 Task: Use Horse Snort Effect in this video Movie B.mp4
Action: Mouse moved to (314, 113)
Screenshot: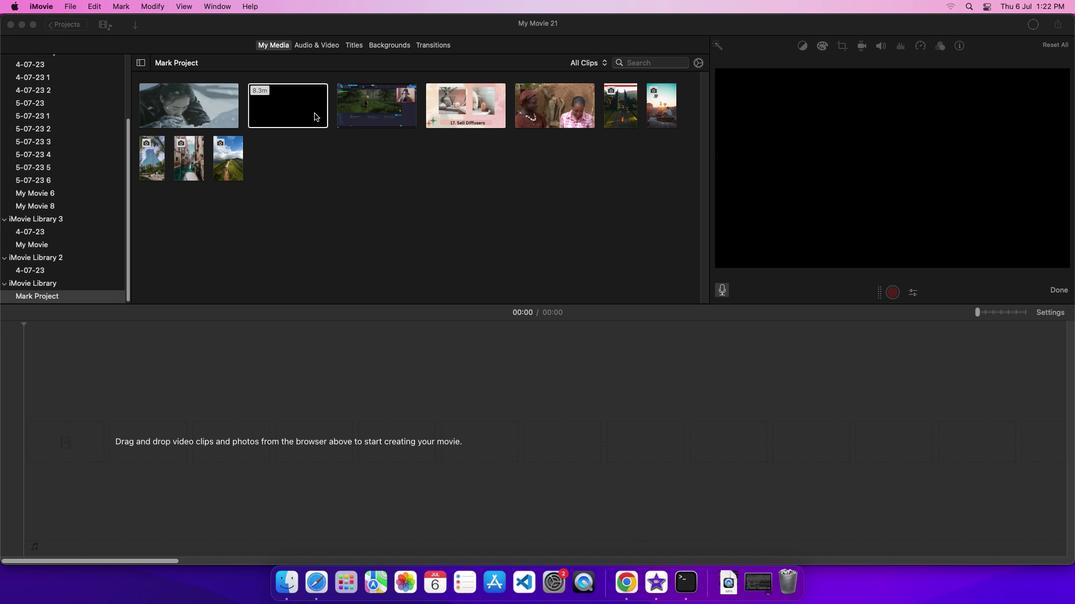 
Action: Mouse pressed left at (314, 113)
Screenshot: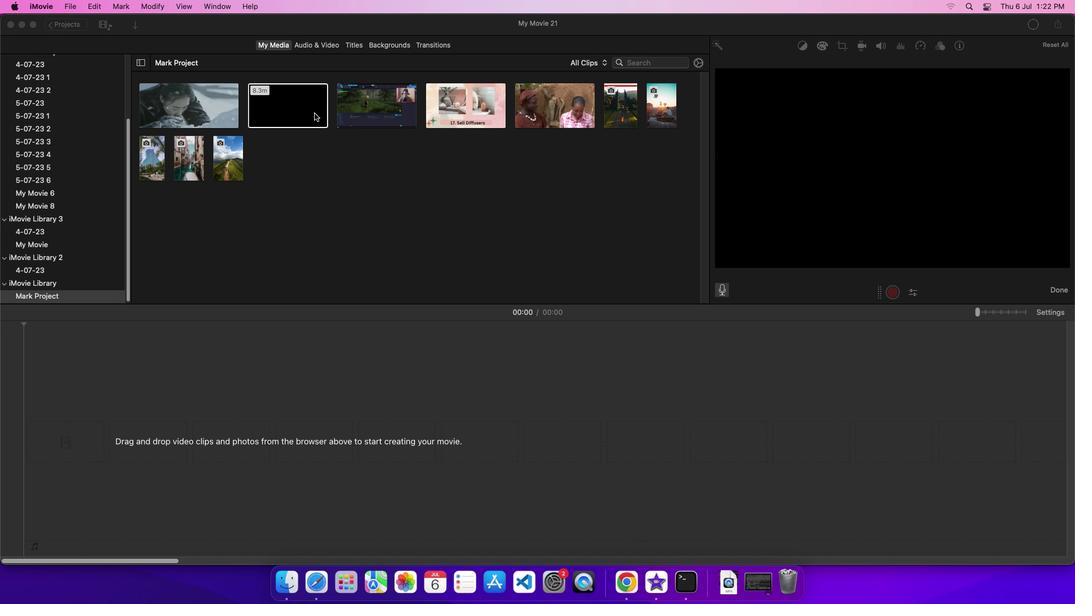 
Action: Mouse moved to (299, 101)
Screenshot: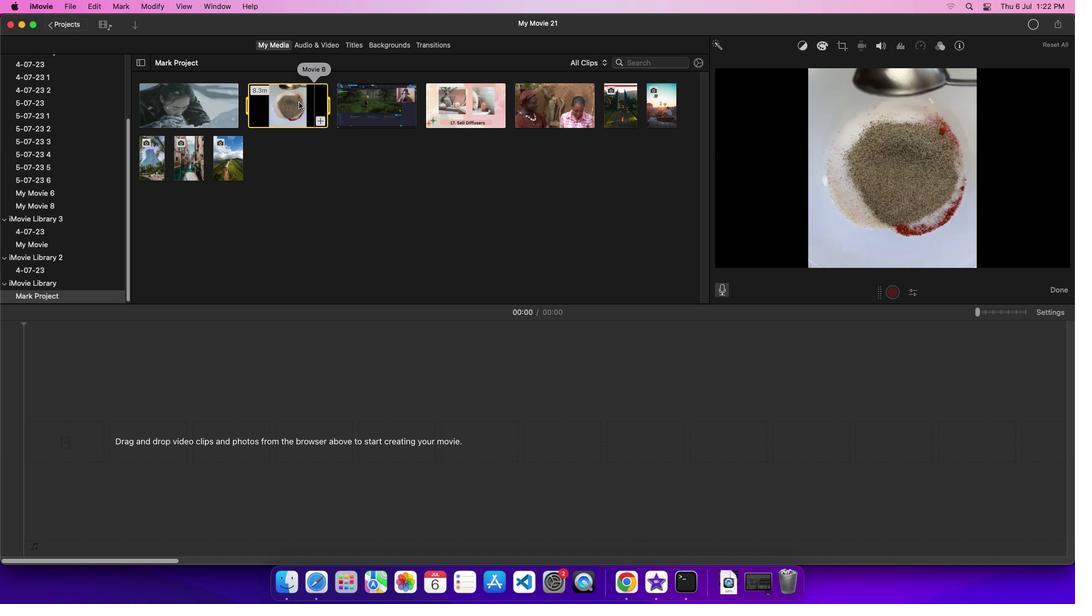 
Action: Mouse pressed left at (299, 101)
Screenshot: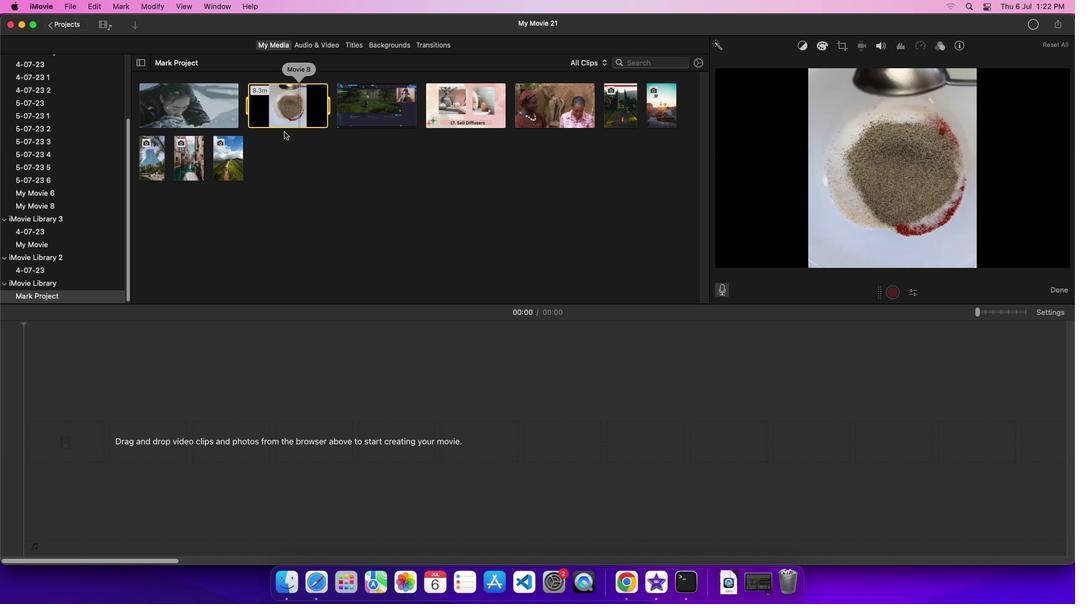 
Action: Mouse moved to (305, 44)
Screenshot: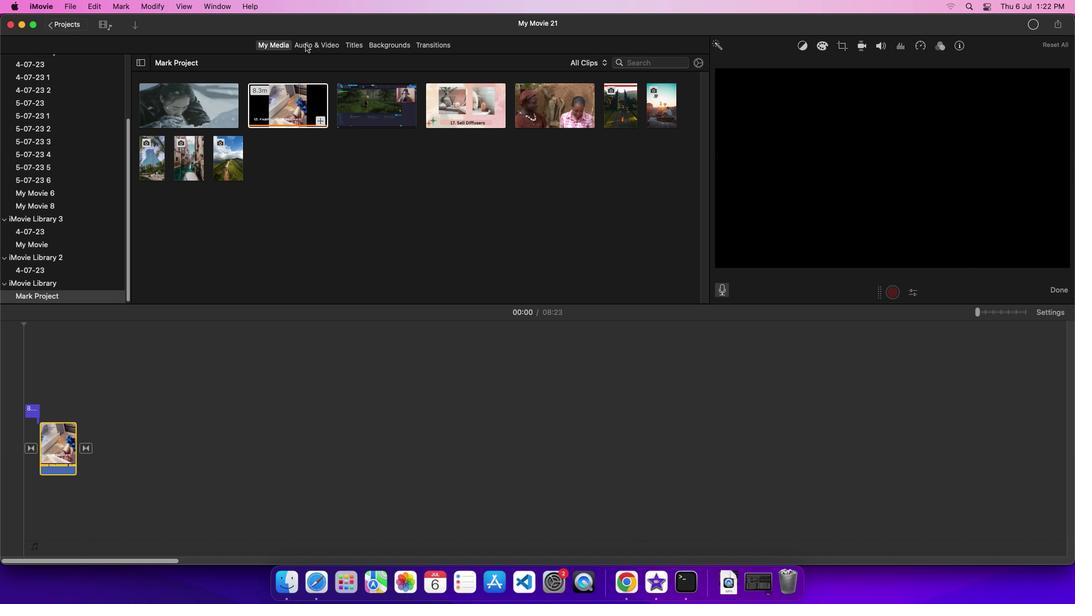 
Action: Mouse pressed left at (305, 44)
Screenshot: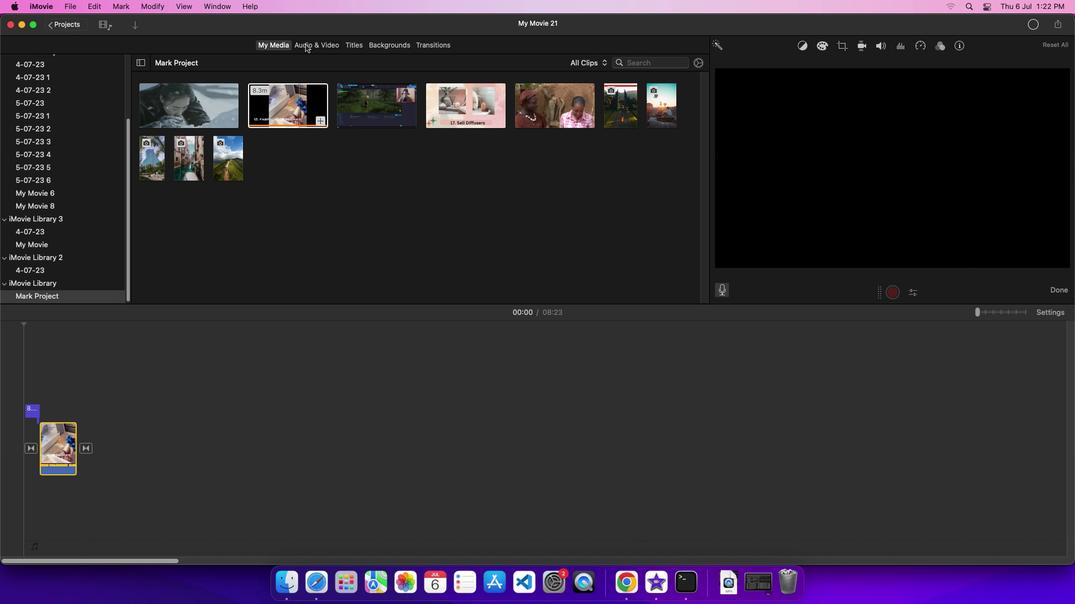 
Action: Mouse moved to (64, 104)
Screenshot: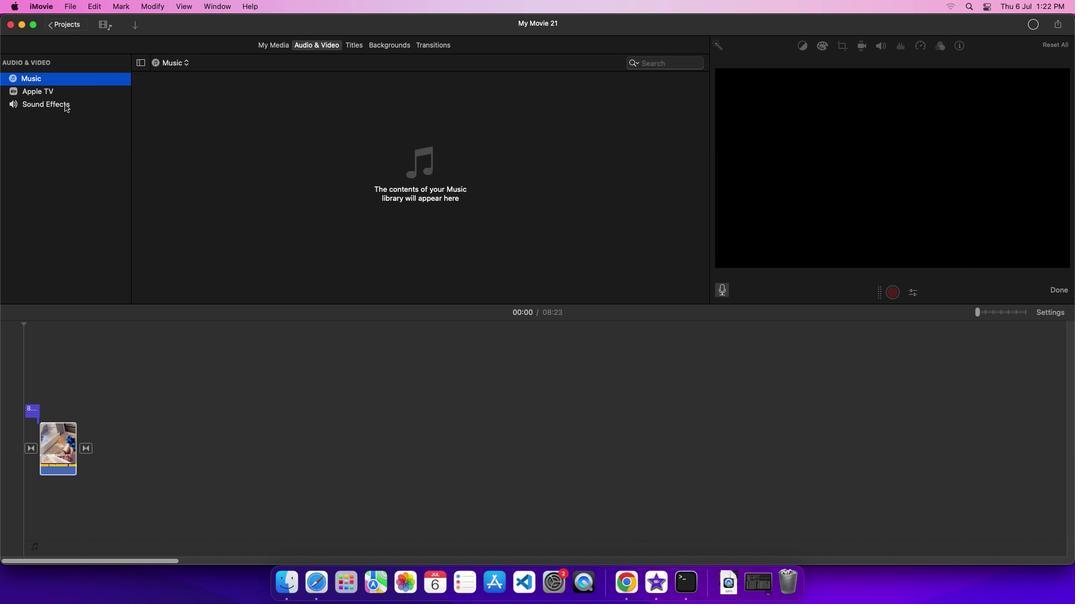 
Action: Mouse pressed left at (64, 104)
Screenshot: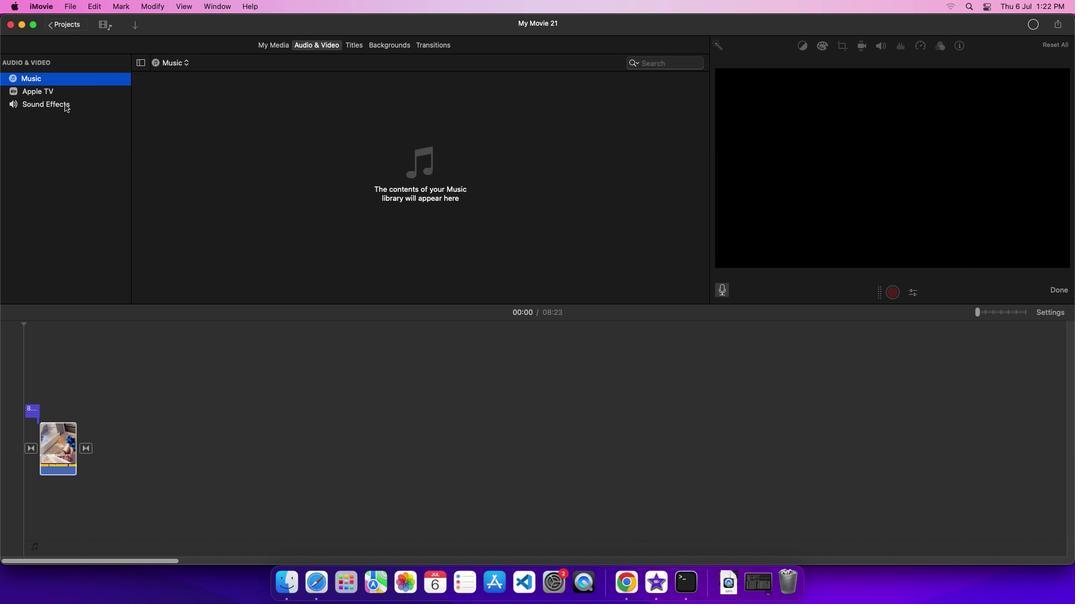 
Action: Mouse moved to (265, 254)
Screenshot: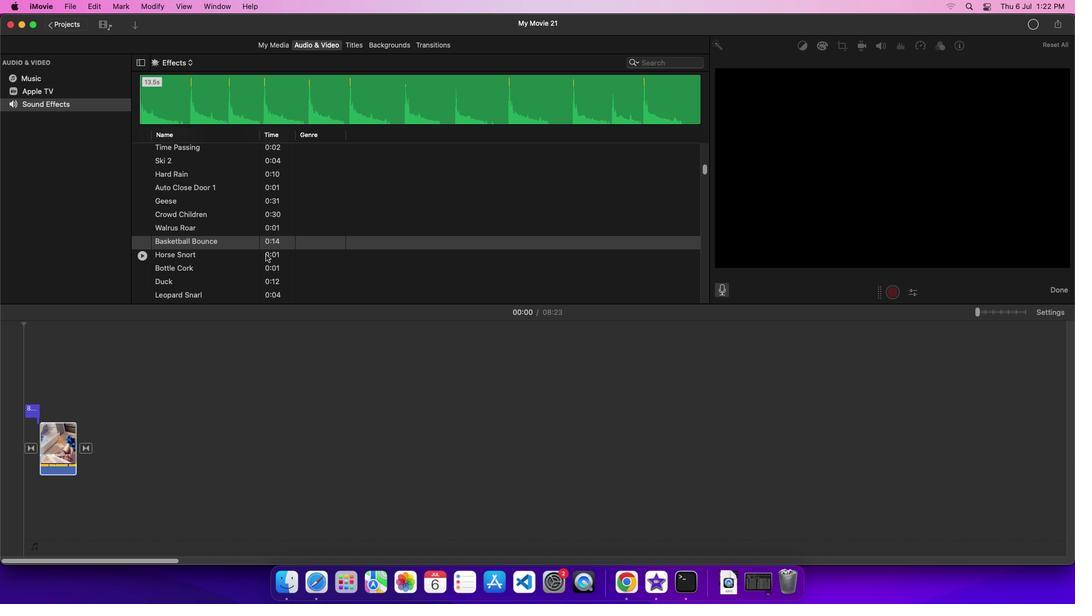 
Action: Mouse pressed left at (265, 254)
Screenshot: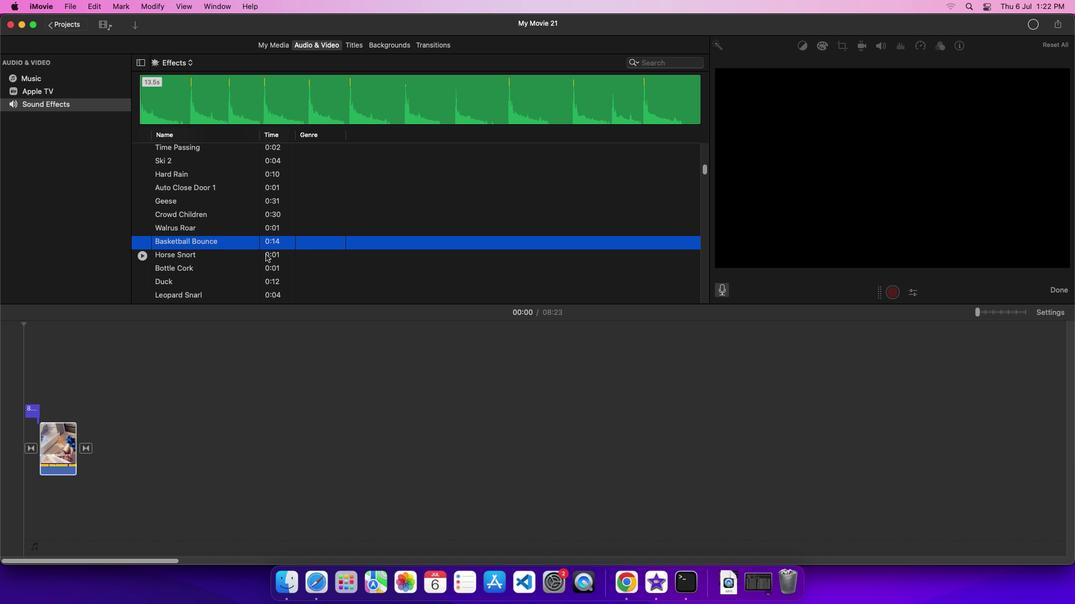 
Action: Mouse moved to (302, 256)
Screenshot: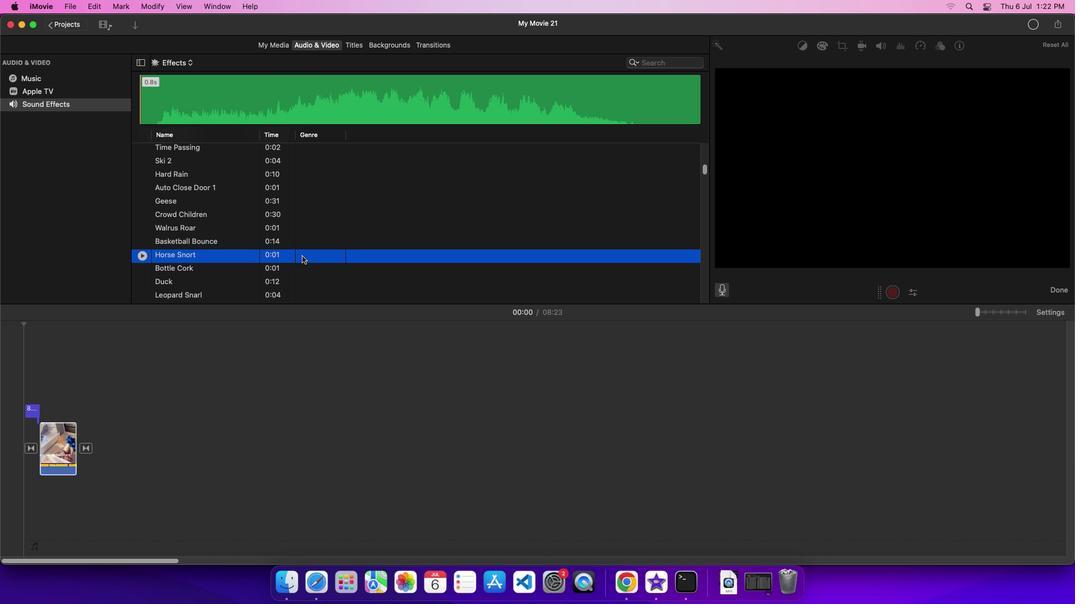 
Action: Mouse pressed left at (302, 256)
Screenshot: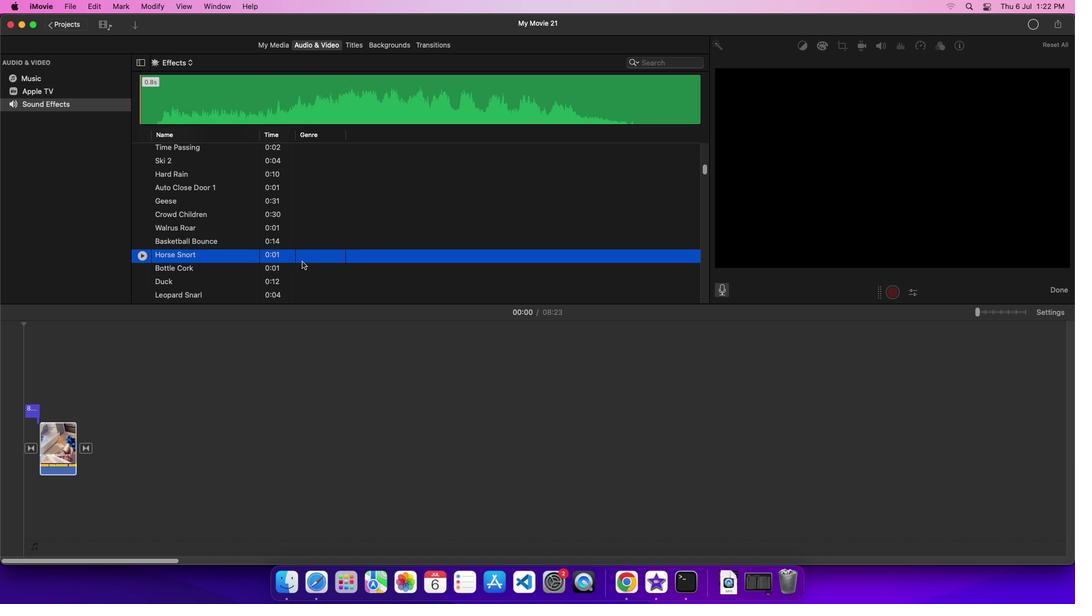 
Action: Mouse moved to (115, 488)
Screenshot: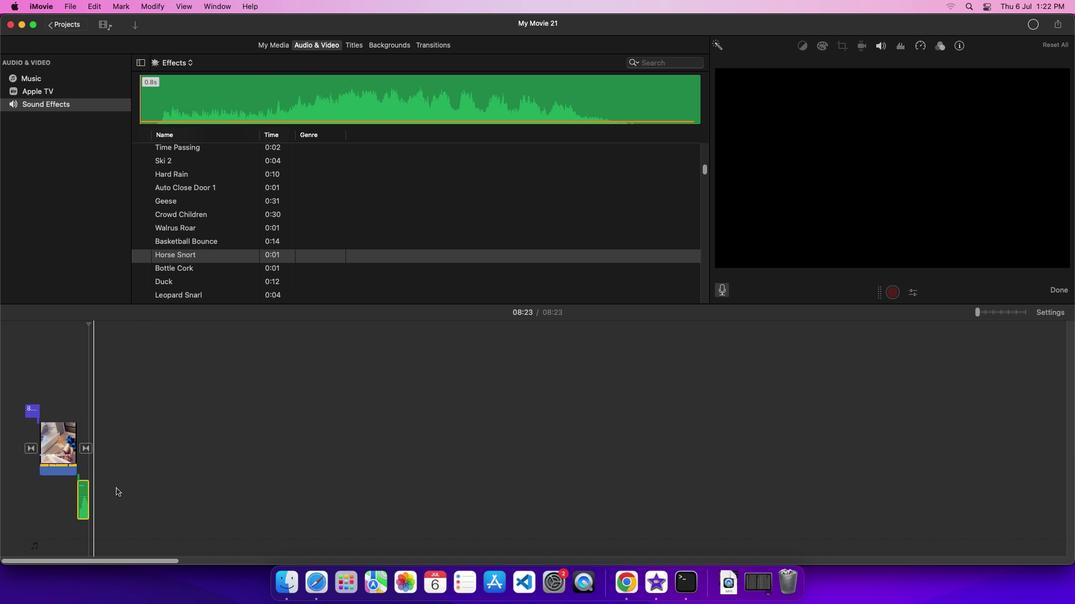 
